 Task: Create List Employee Wellness in Board Sales Pipeline Management to Workspace Financial Analysis and Planning. Create List Employee Relations in Board Project Time Tracking to Workspace Financial Analysis and Planning. Create List Employee Handbook in Board Brand Messaging and Copywriting to Workspace Financial Analysis and Planning
Action: Mouse moved to (58, 324)
Screenshot: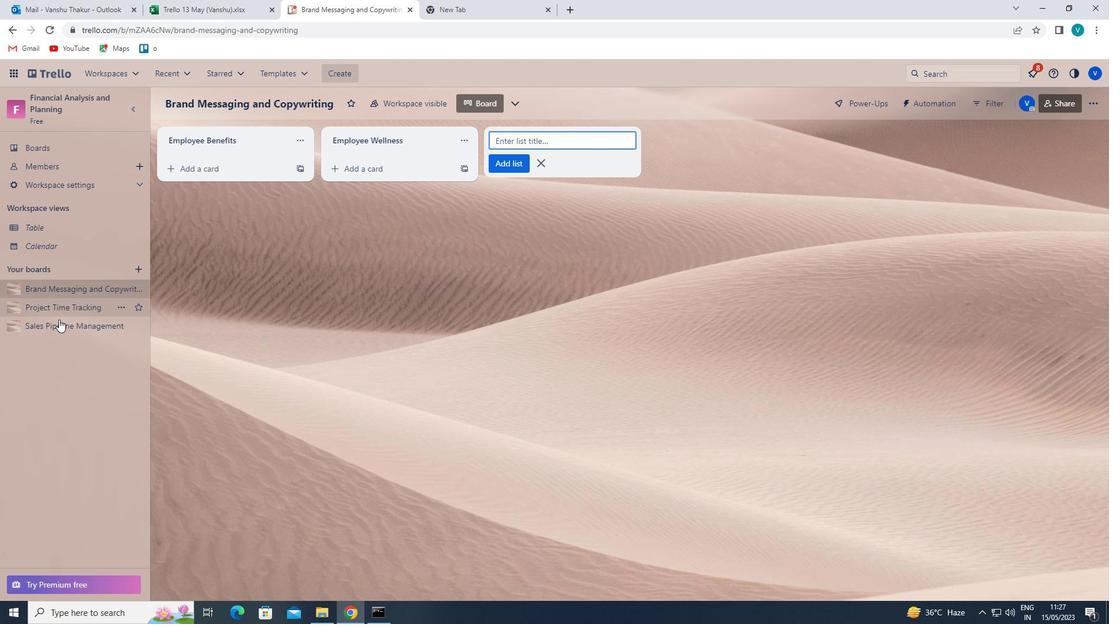 
Action: Mouse pressed left at (58, 324)
Screenshot: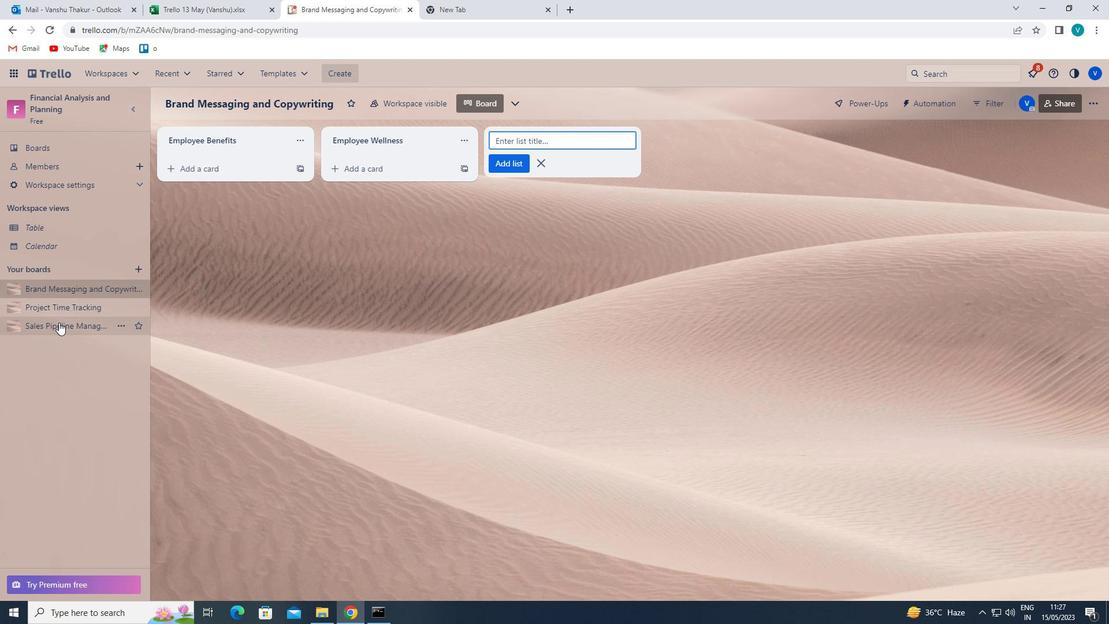 
Action: Mouse moved to (538, 134)
Screenshot: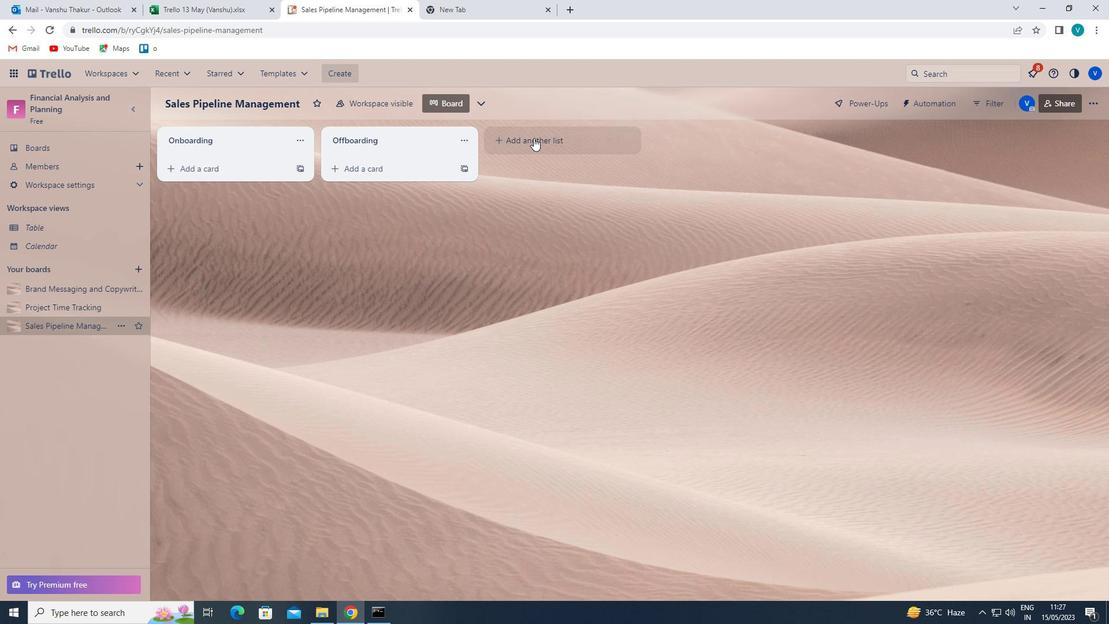 
Action: Mouse pressed left at (538, 134)
Screenshot: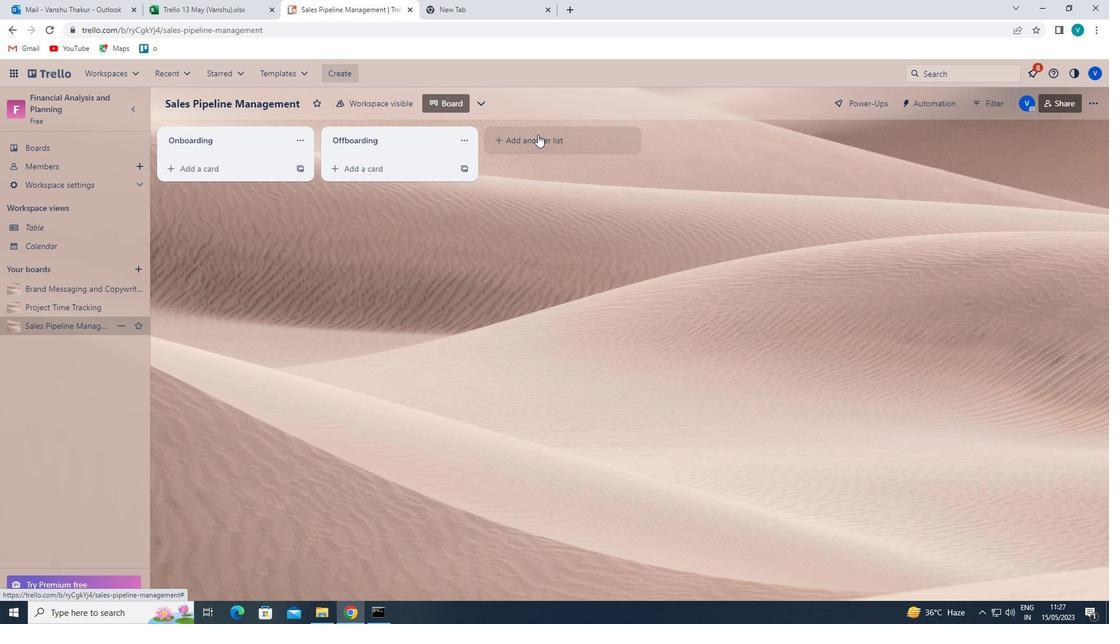 
Action: Key pressed <Key.shift>E
Screenshot: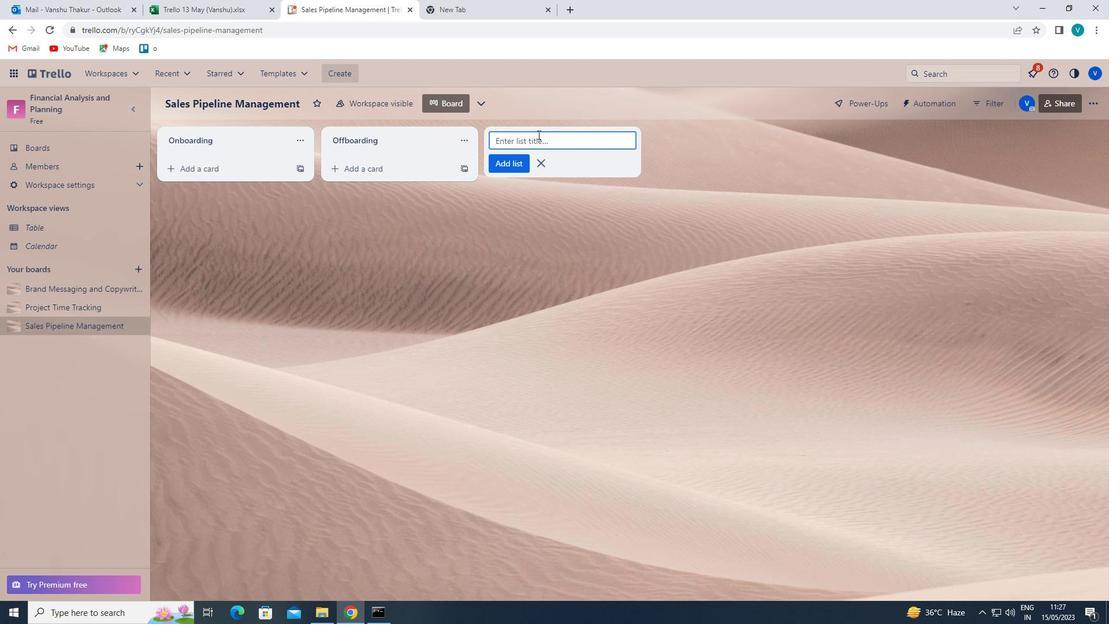 
Action: Mouse moved to (537, 135)
Screenshot: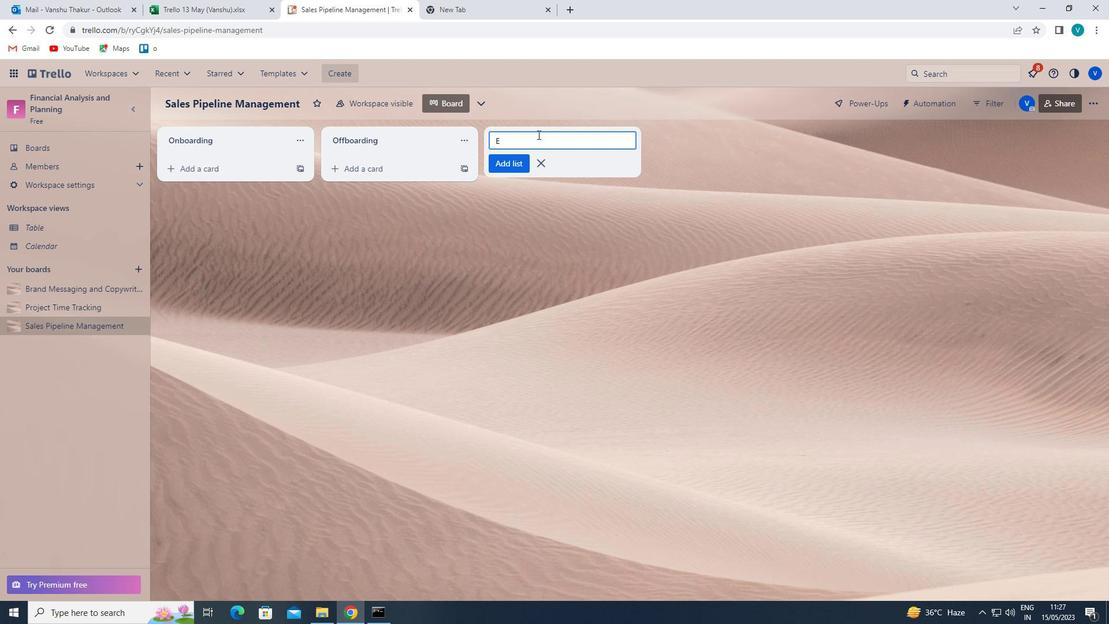 
Action: Key pressed M
Screenshot: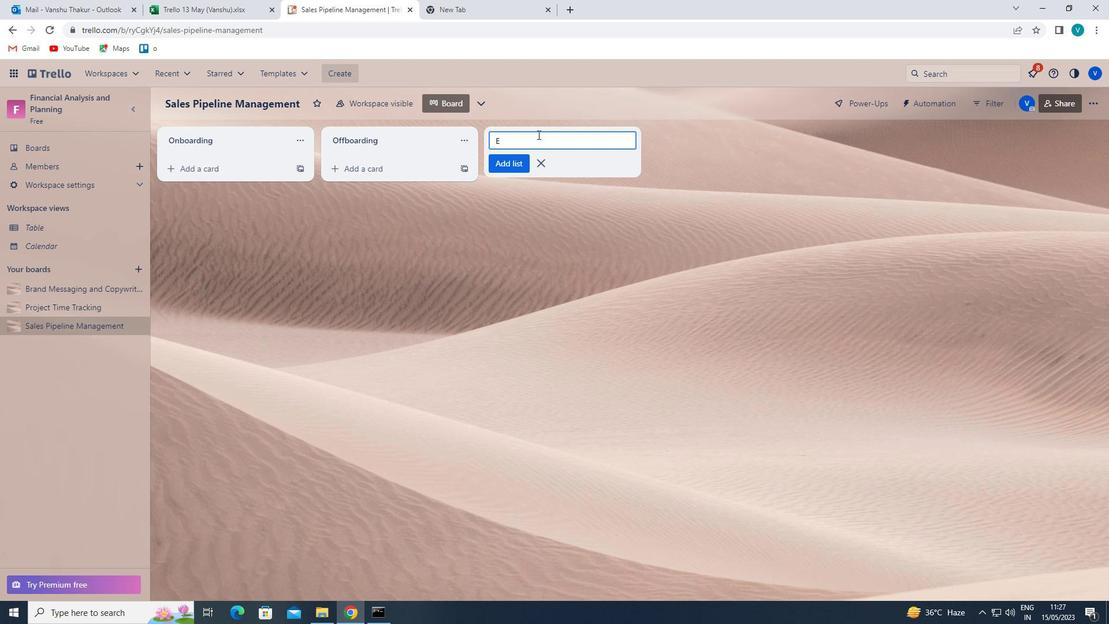 
Action: Mouse moved to (528, 140)
Screenshot: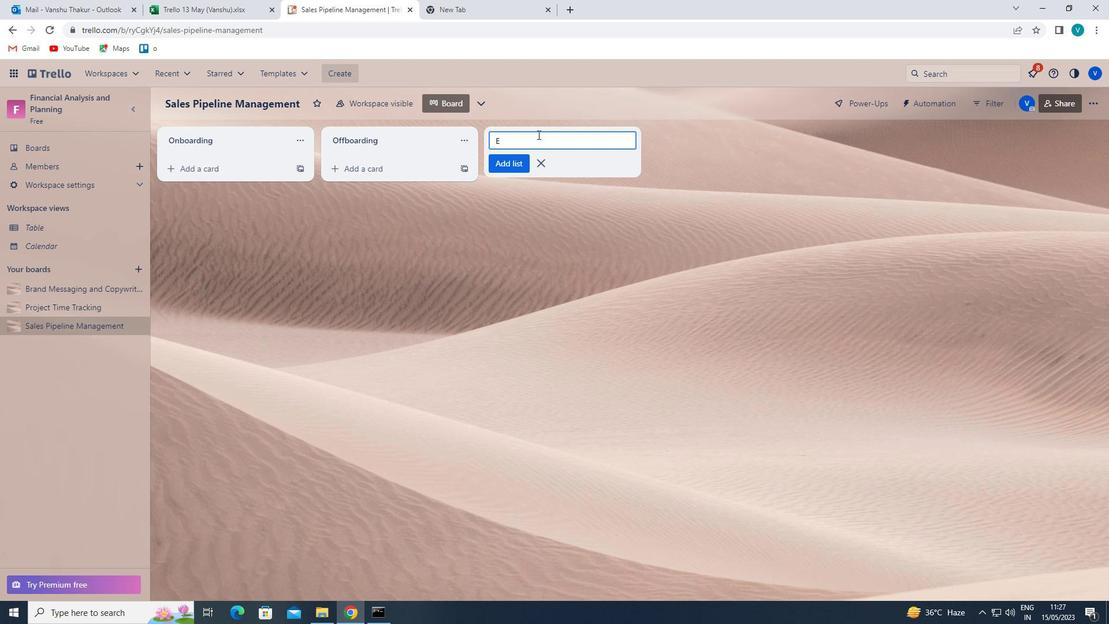 
Action: Key pressed PLOYEE<Key.space><Key.shift>WELLNESS<Key.enter>
Screenshot: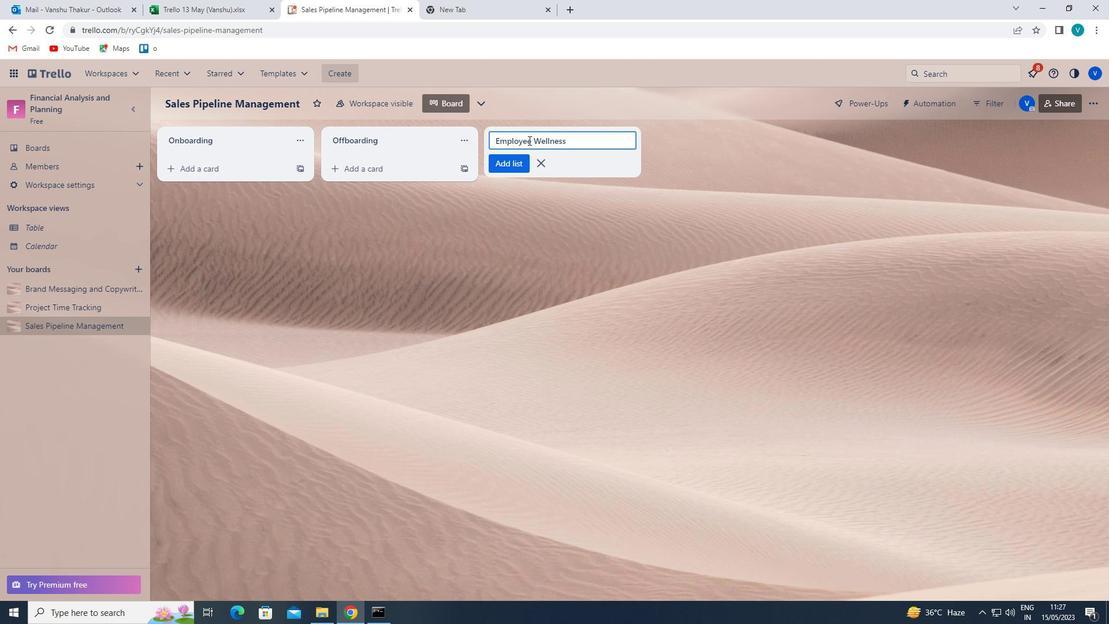 
Action: Mouse moved to (86, 307)
Screenshot: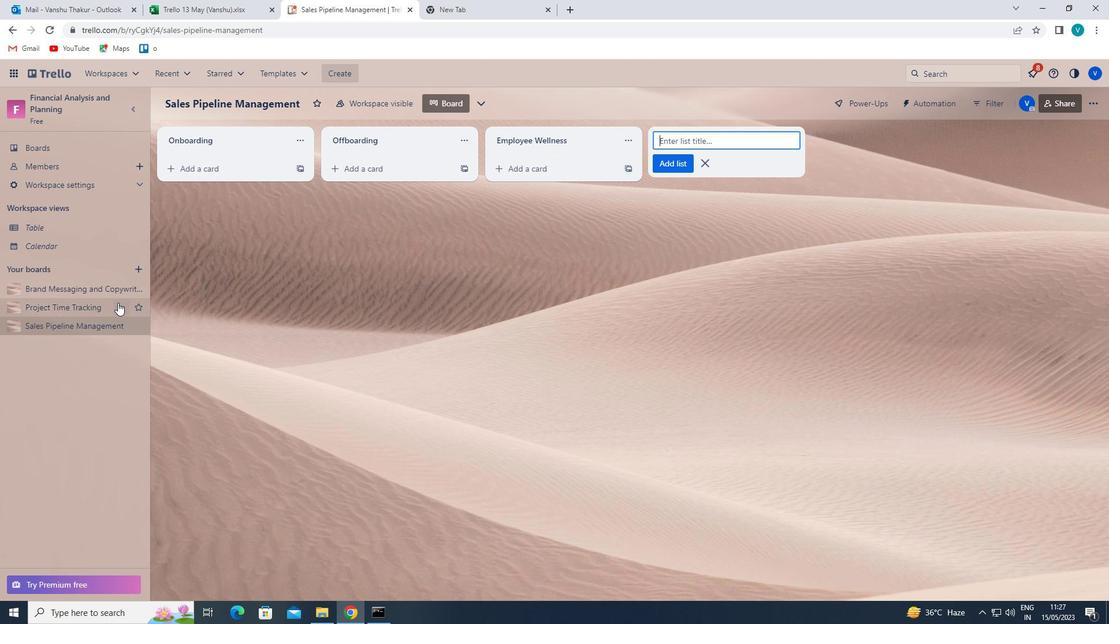 
Action: Mouse pressed left at (86, 307)
Screenshot: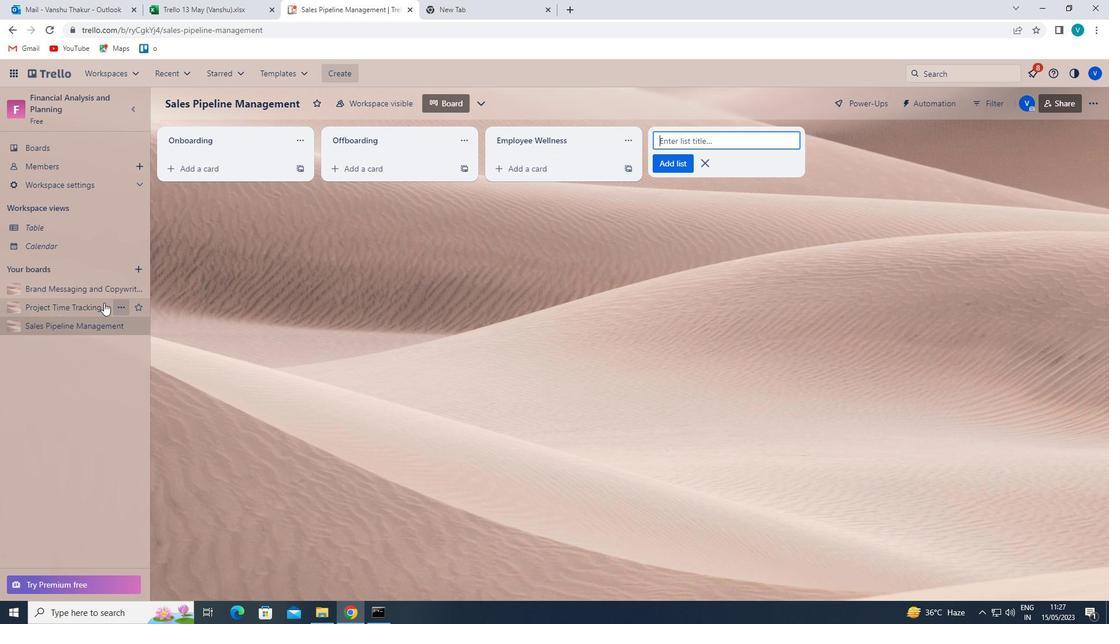 
Action: Mouse moved to (549, 138)
Screenshot: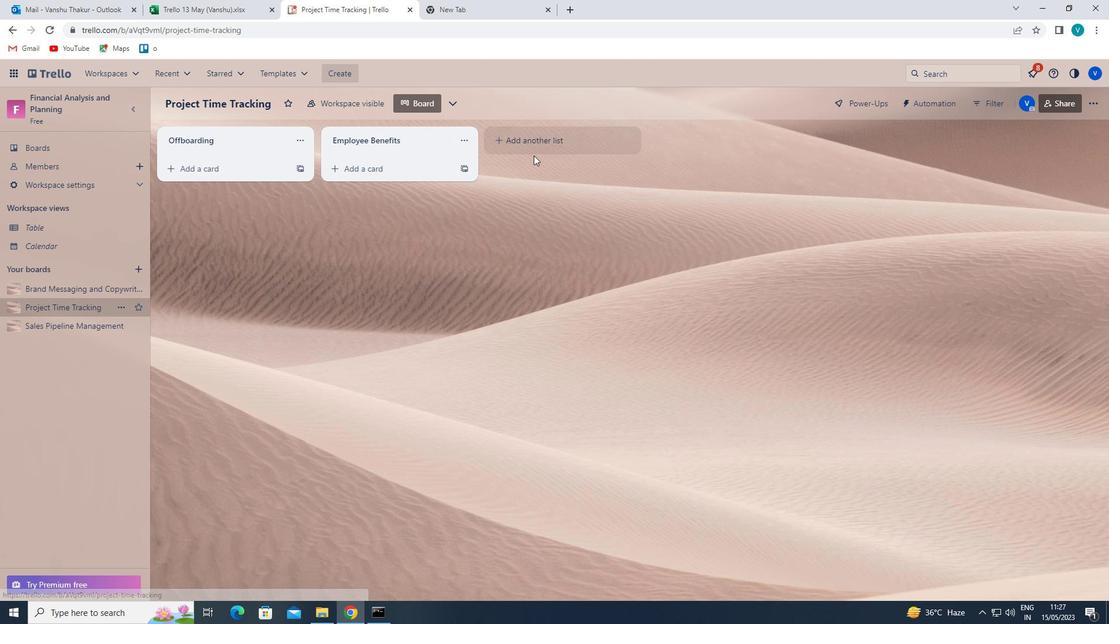 
Action: Mouse pressed left at (549, 138)
Screenshot: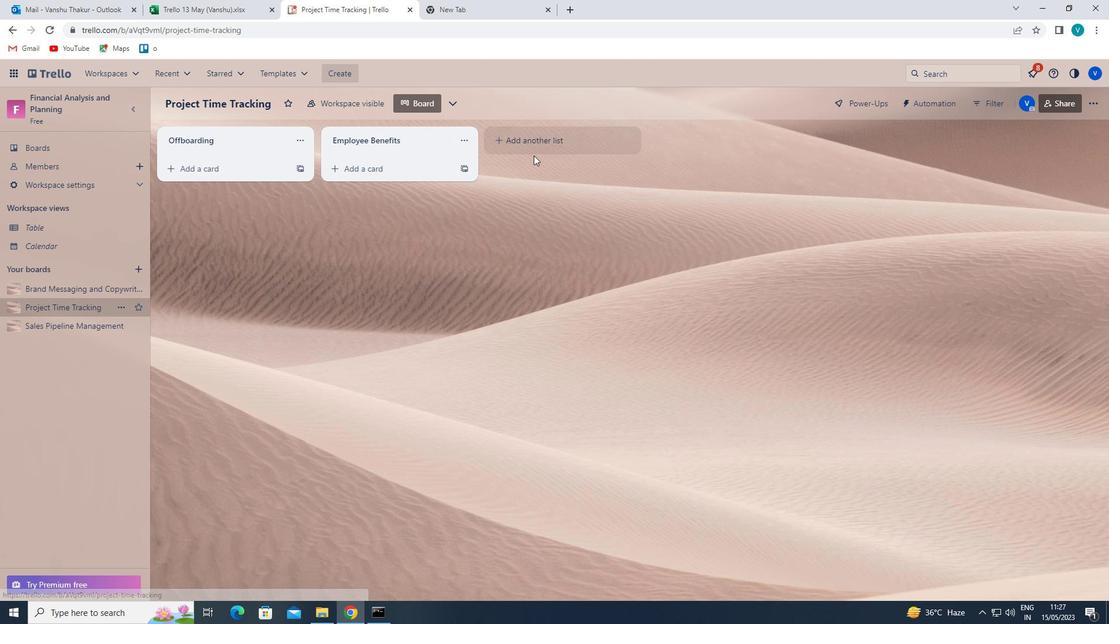 
Action: Key pressed <Key.shift>EMPLOYEE<Key.space><Key.shift>RELATIONS<Key.enter>
Screenshot: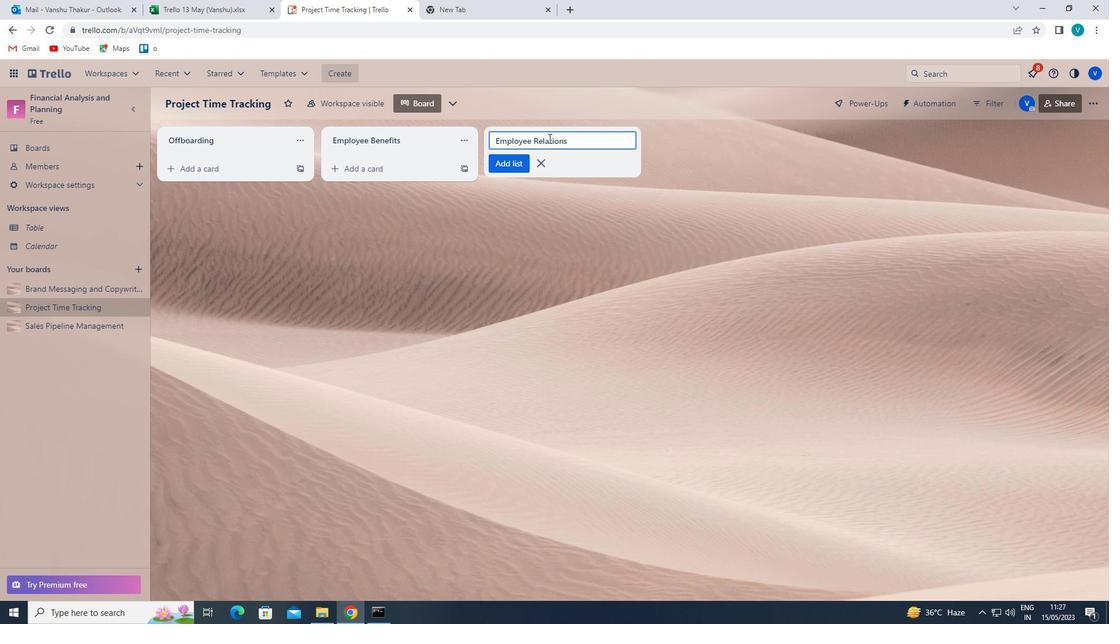 
Action: Mouse moved to (77, 289)
Screenshot: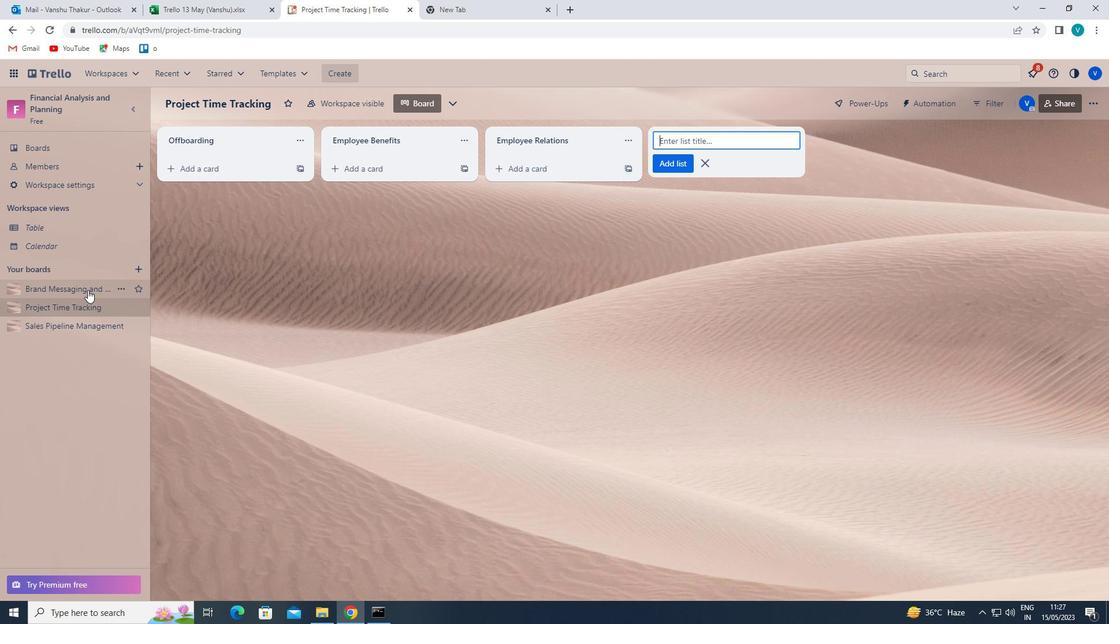 
Action: Mouse pressed left at (77, 289)
Screenshot: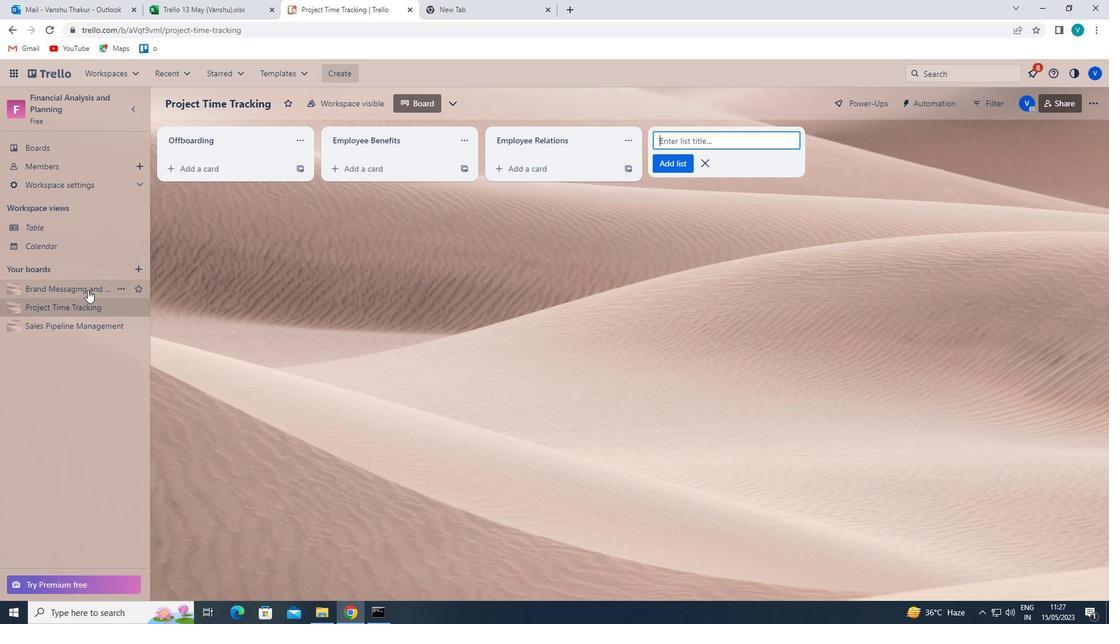 
Action: Mouse moved to (567, 127)
Screenshot: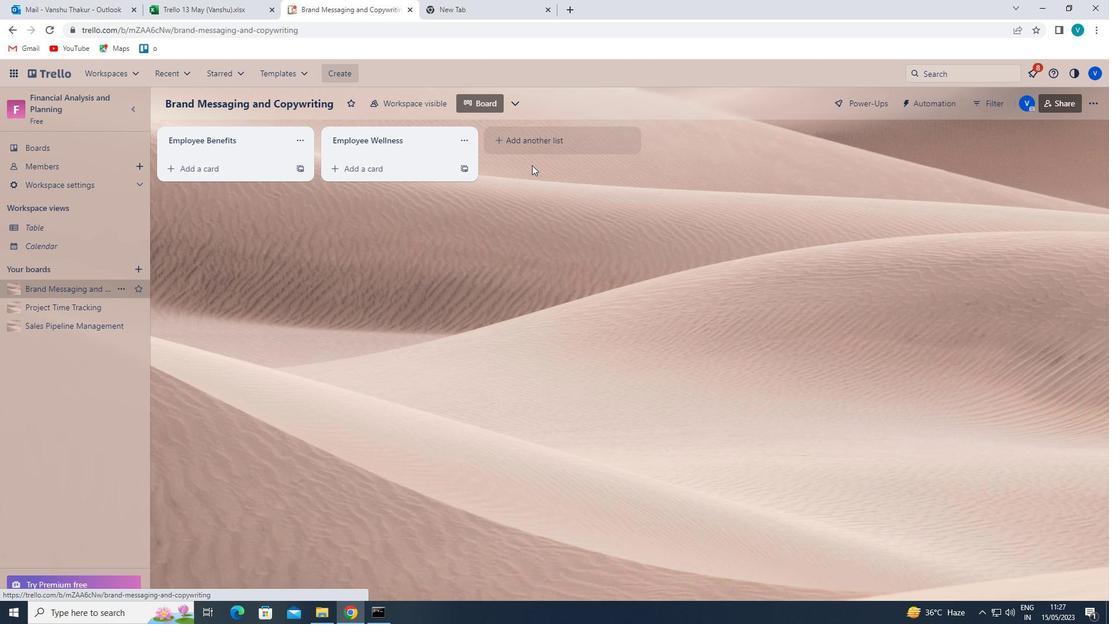 
Action: Mouse pressed left at (567, 127)
Screenshot: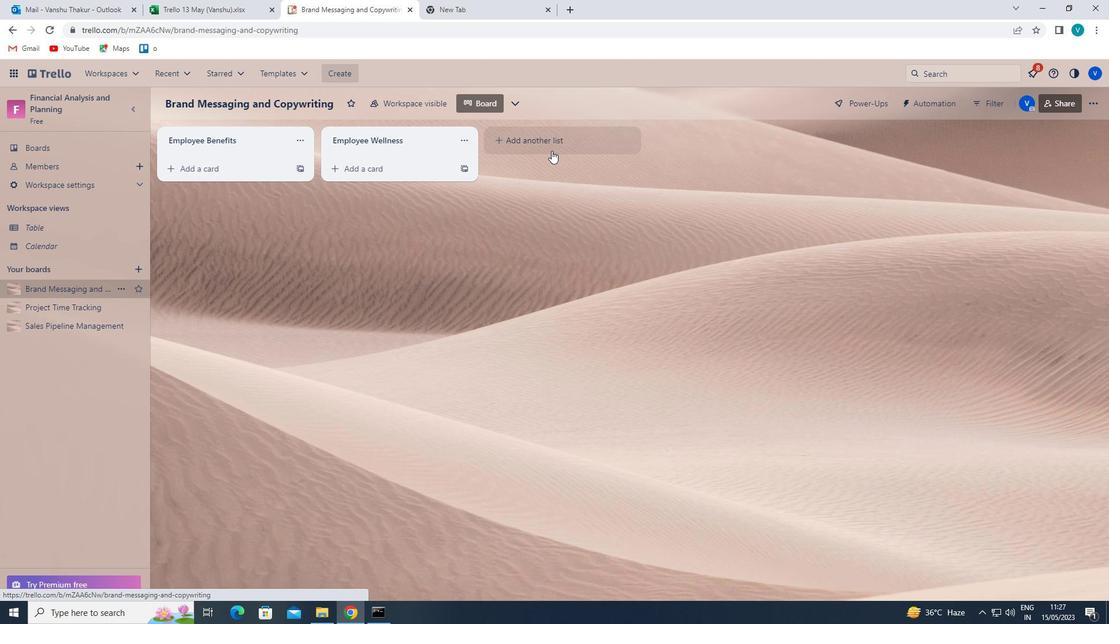 
Action: Mouse moved to (558, 132)
Screenshot: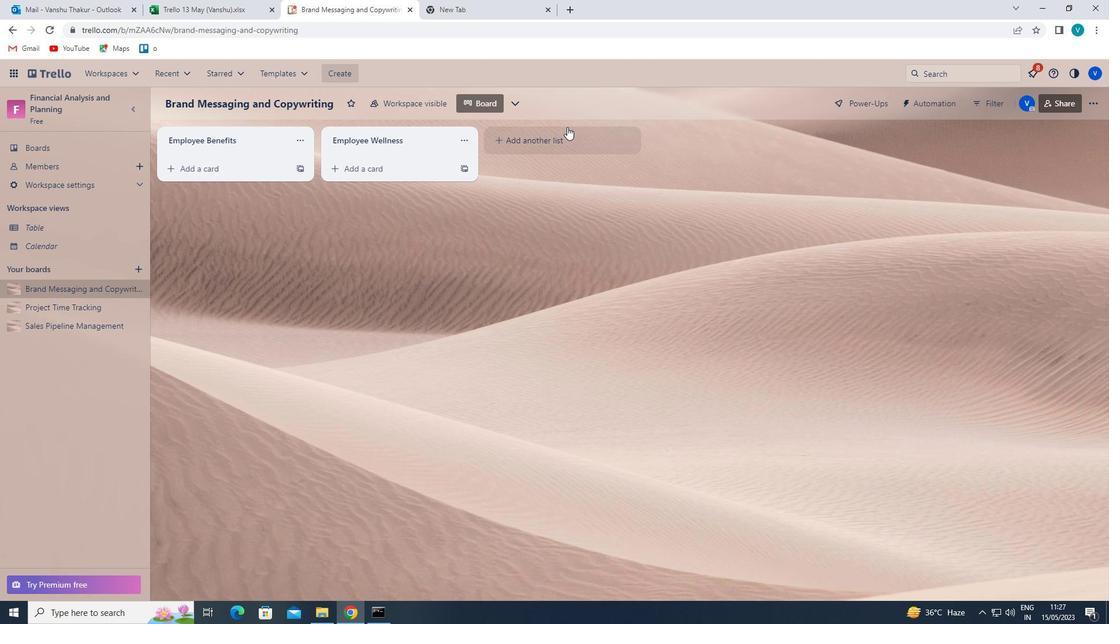 
Action: Mouse pressed left at (558, 132)
Screenshot: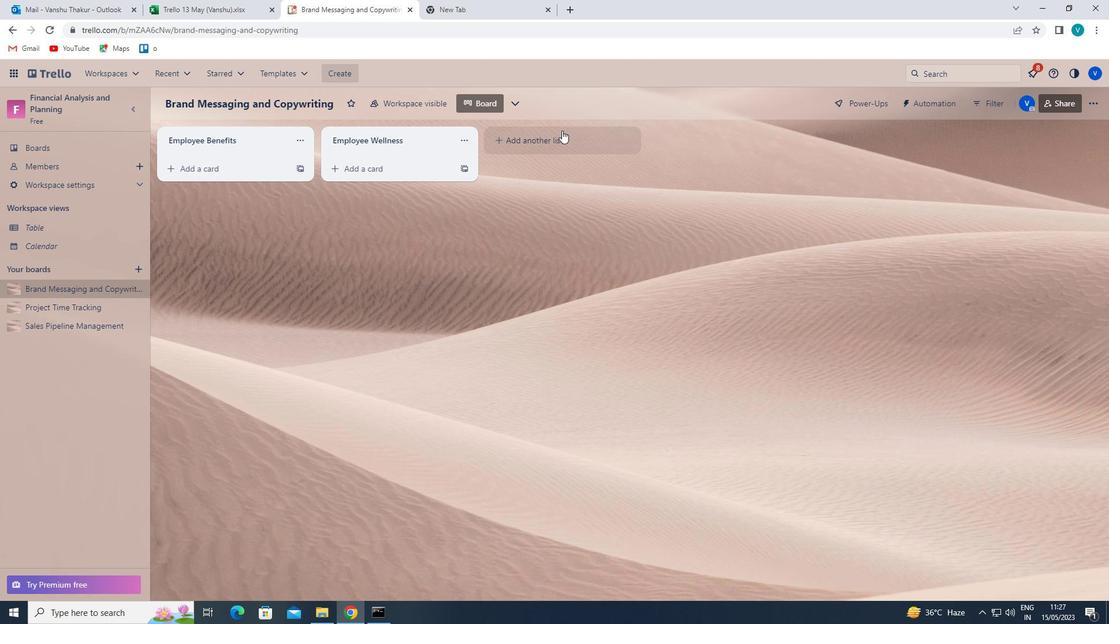 
Action: Key pressed <Key.shift>EMPLOYEE<Key.space><Key.shift>HANDBOOK<Key.space>
Screenshot: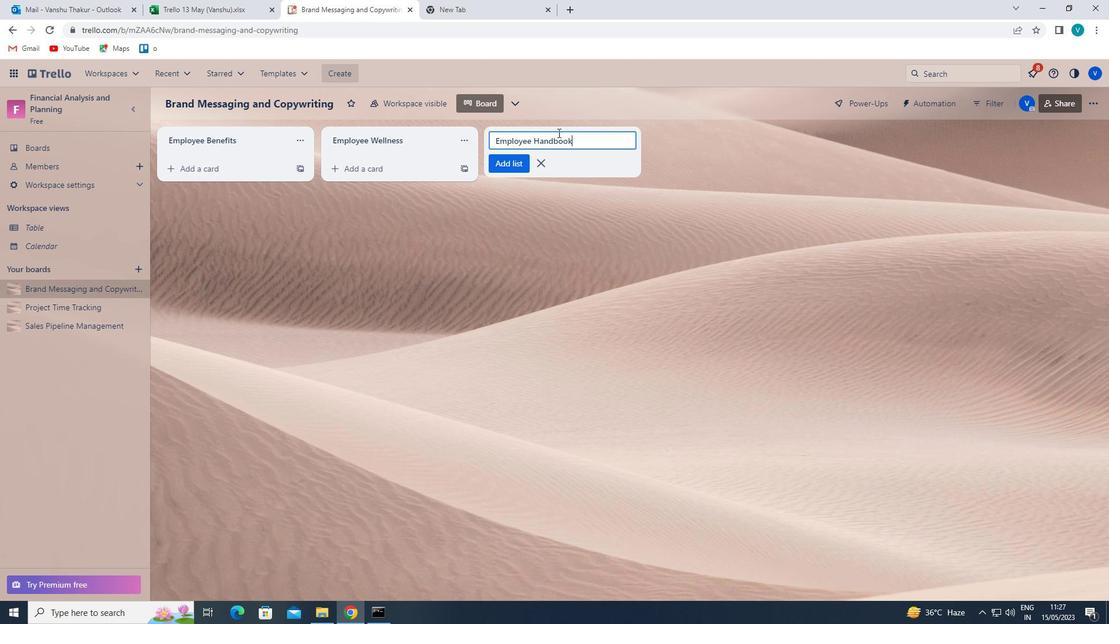 
Action: Mouse moved to (558, 132)
Screenshot: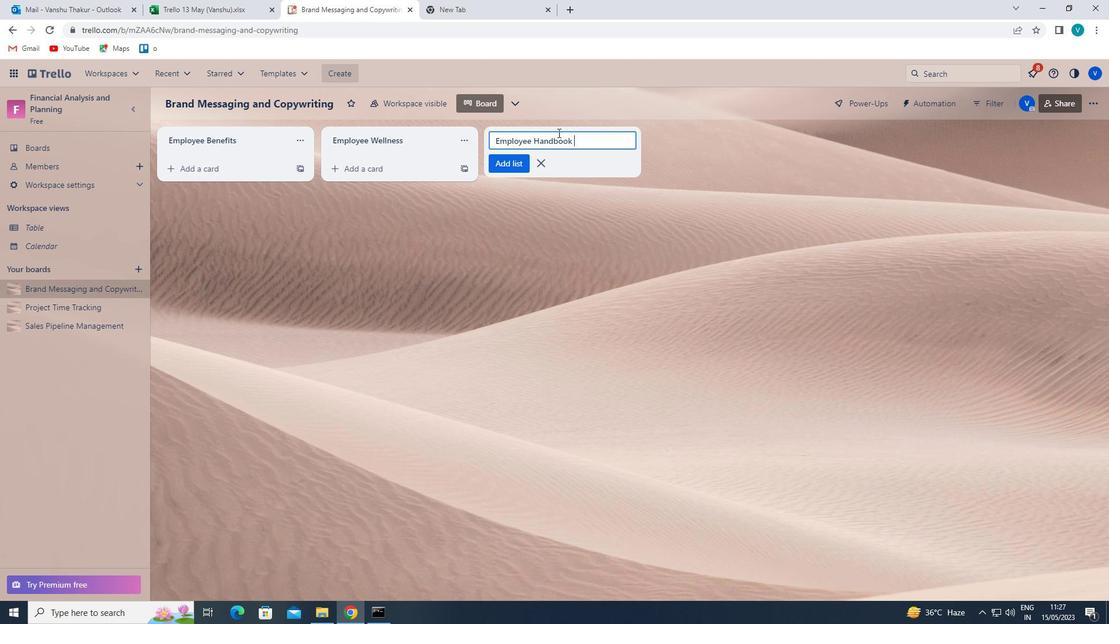 
Action: Key pressed <Key.enter>
Screenshot: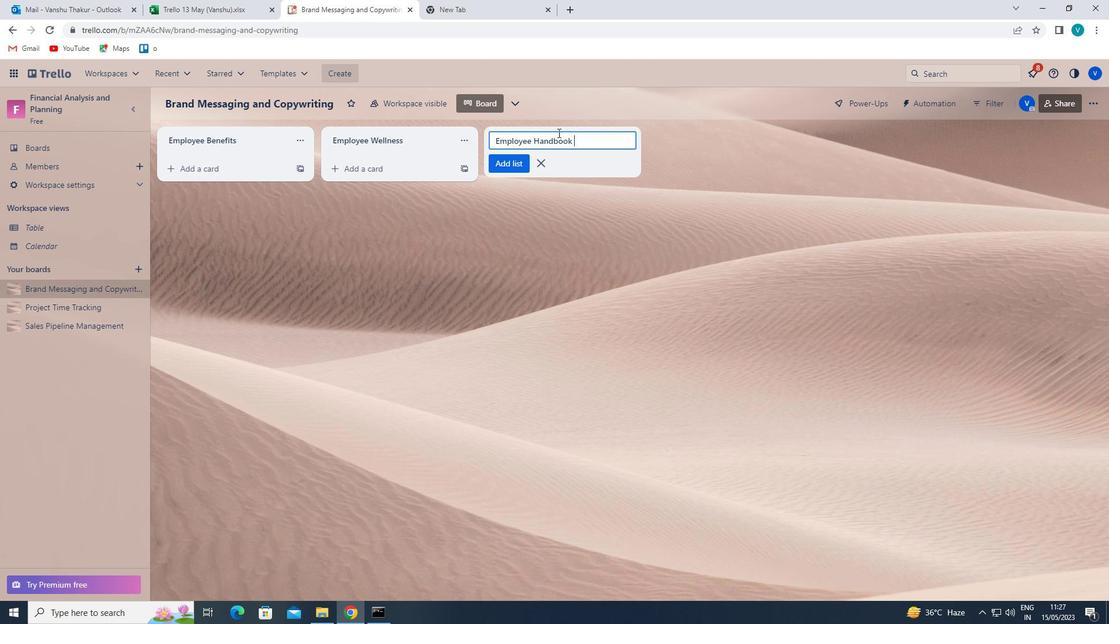 
